 Task: Add a signature Jeffery Brown containing Have a great National Nurses Day, Jeffery Brown to email address softage.2@softage.net and add a label Test scores
Action: Mouse moved to (885, 65)
Screenshot: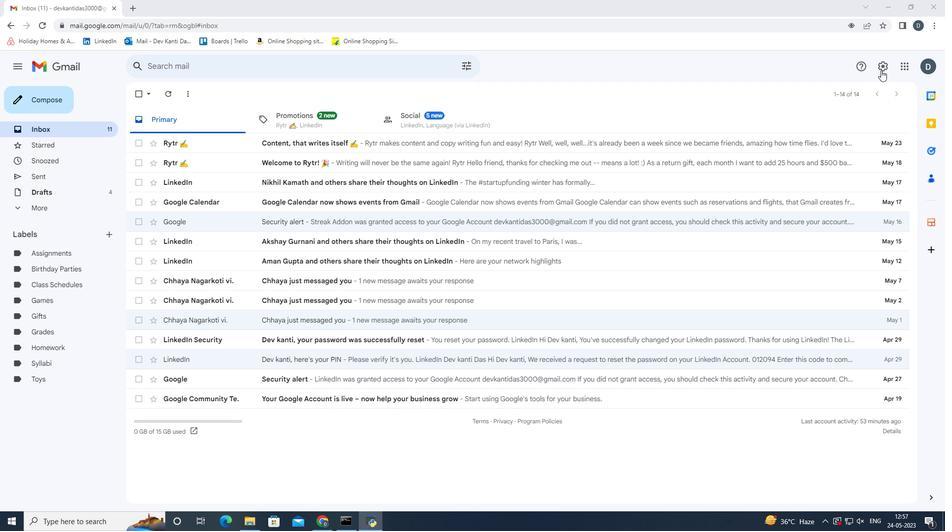 
Action: Mouse pressed left at (885, 65)
Screenshot: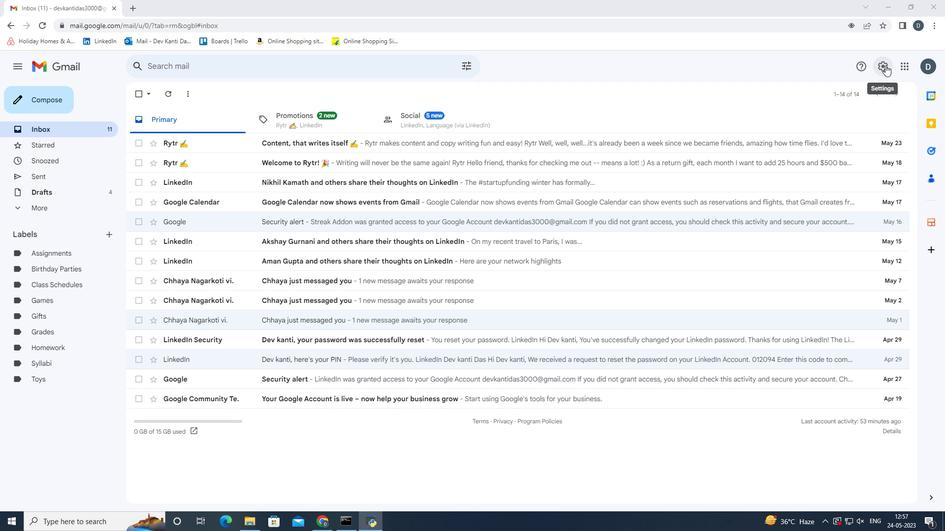 
Action: Mouse moved to (862, 111)
Screenshot: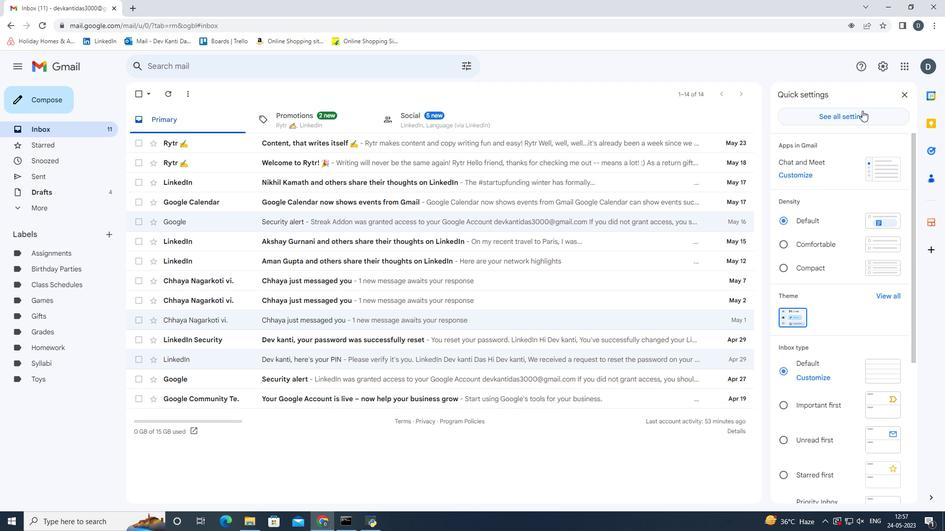 
Action: Mouse pressed left at (862, 111)
Screenshot: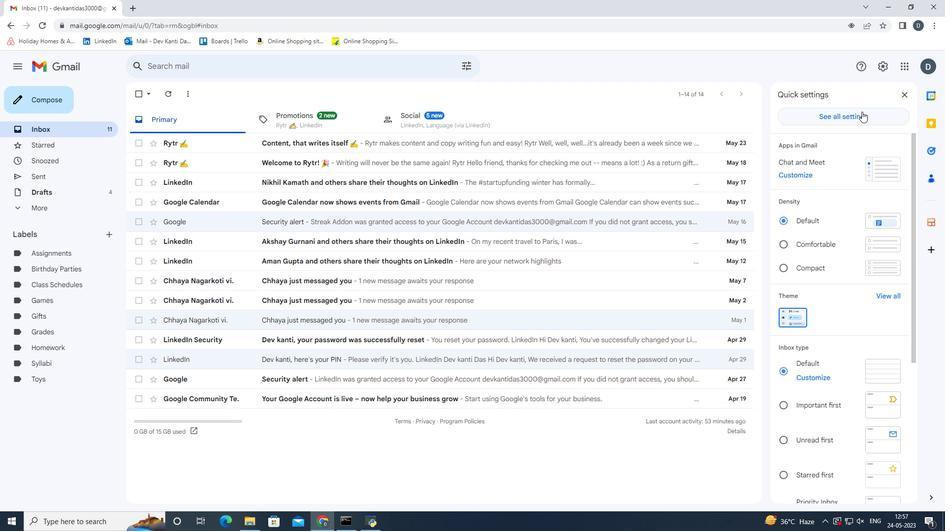 
Action: Mouse moved to (604, 289)
Screenshot: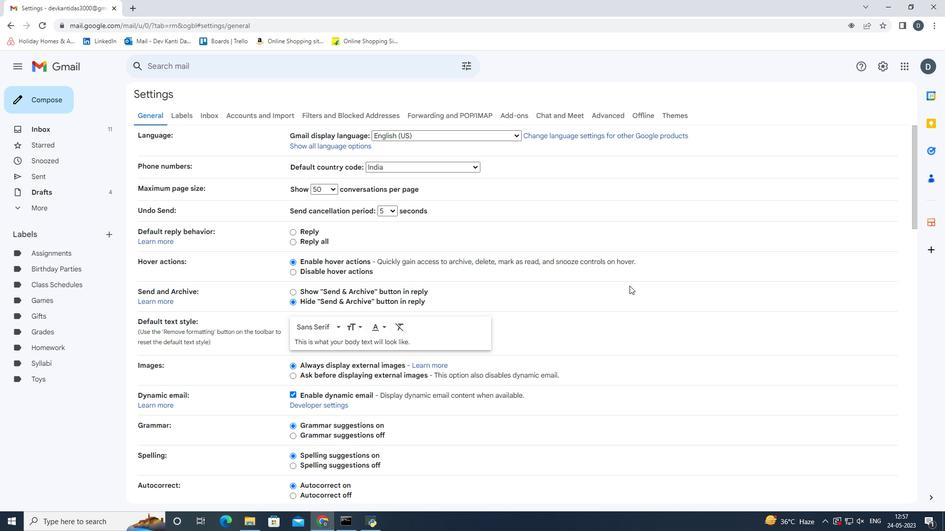 
Action: Mouse scrolled (604, 289) with delta (0, 0)
Screenshot: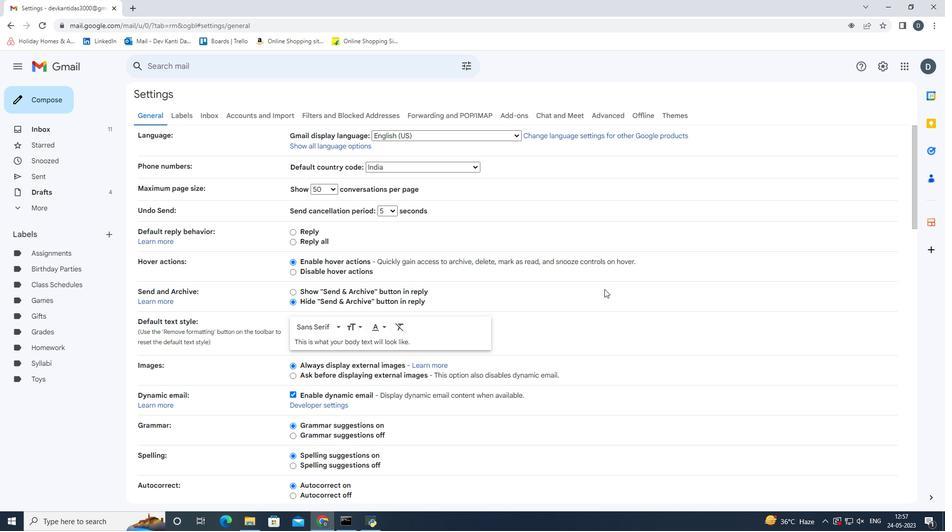 
Action: Mouse scrolled (604, 289) with delta (0, 0)
Screenshot: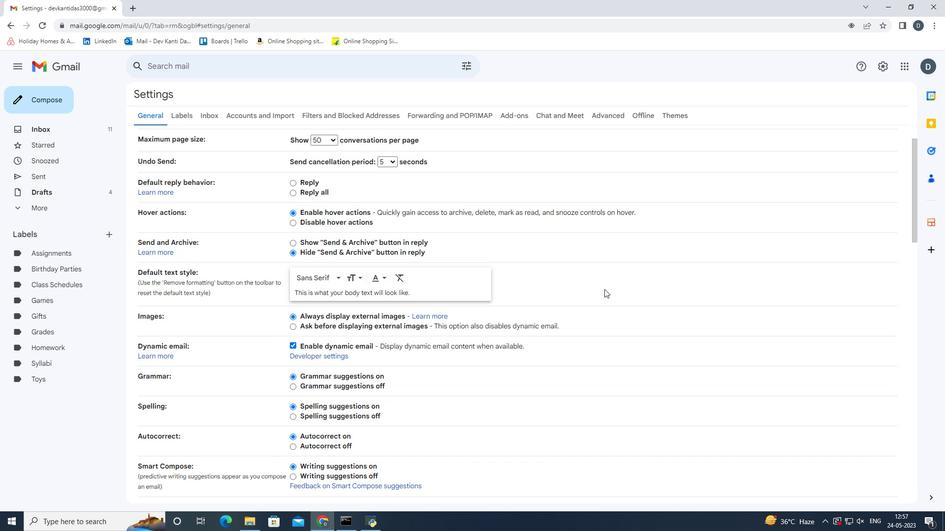 
Action: Mouse scrolled (604, 289) with delta (0, 0)
Screenshot: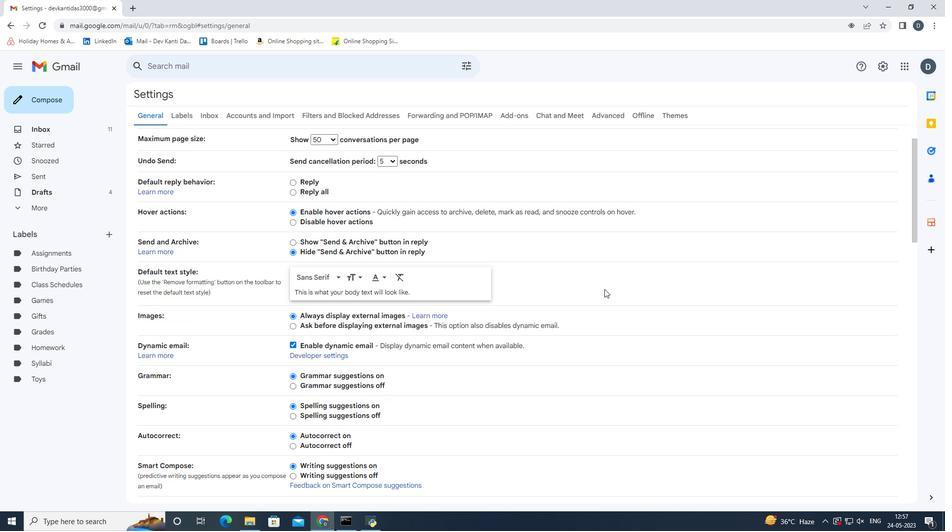 
Action: Mouse scrolled (604, 289) with delta (0, 0)
Screenshot: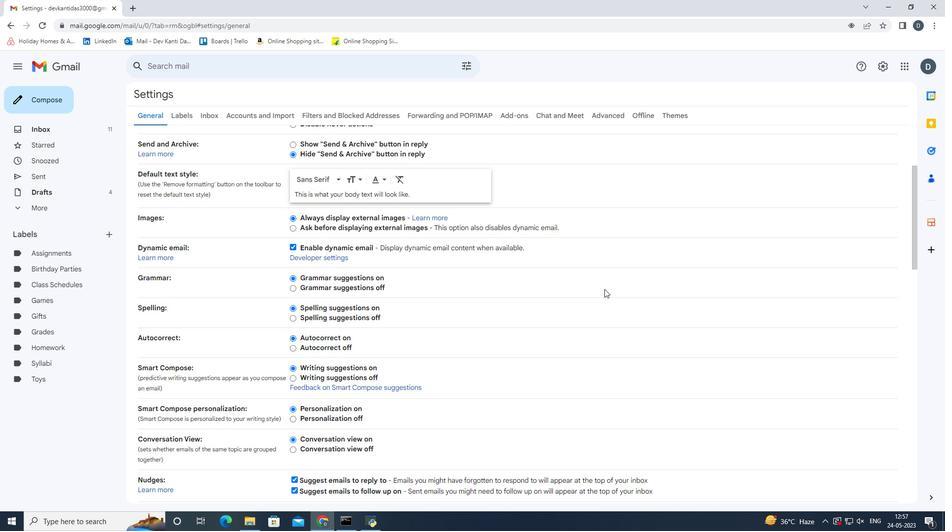 
Action: Mouse scrolled (604, 289) with delta (0, 0)
Screenshot: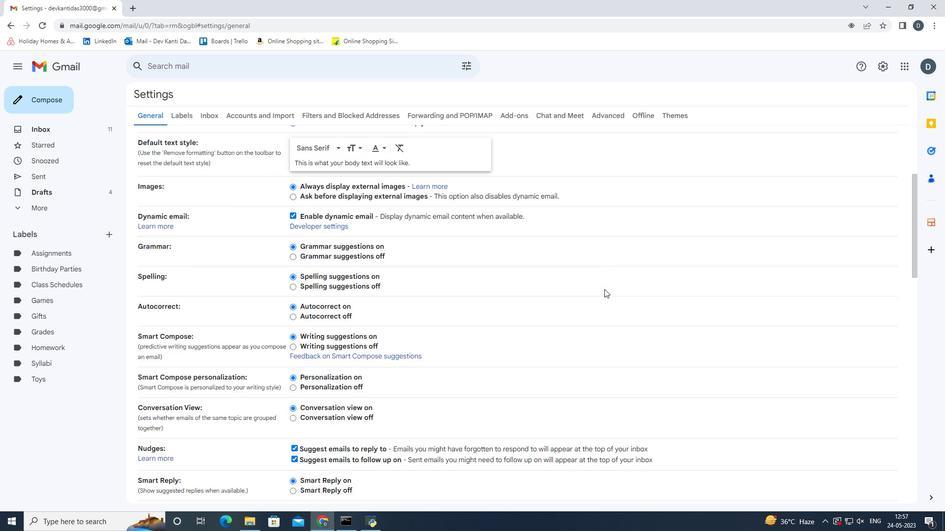 
Action: Mouse scrolled (604, 289) with delta (0, 0)
Screenshot: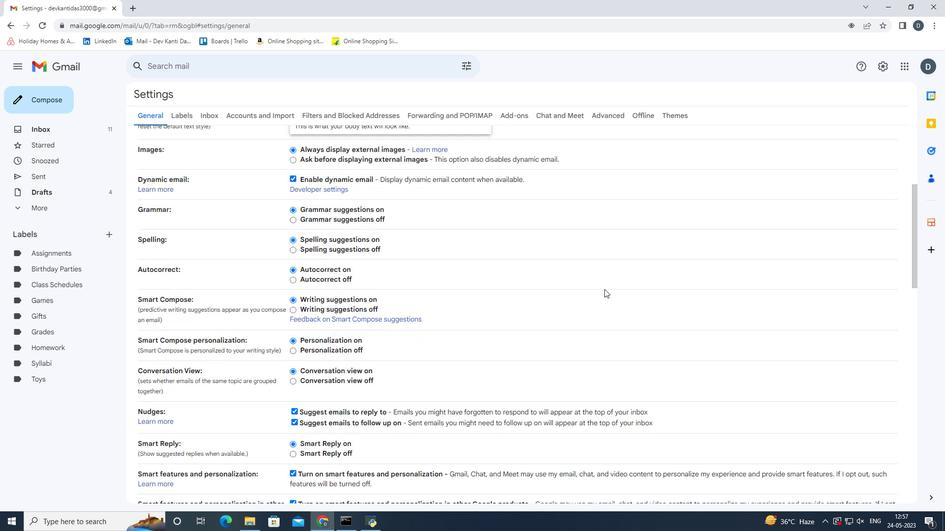 
Action: Mouse scrolled (604, 289) with delta (0, 0)
Screenshot: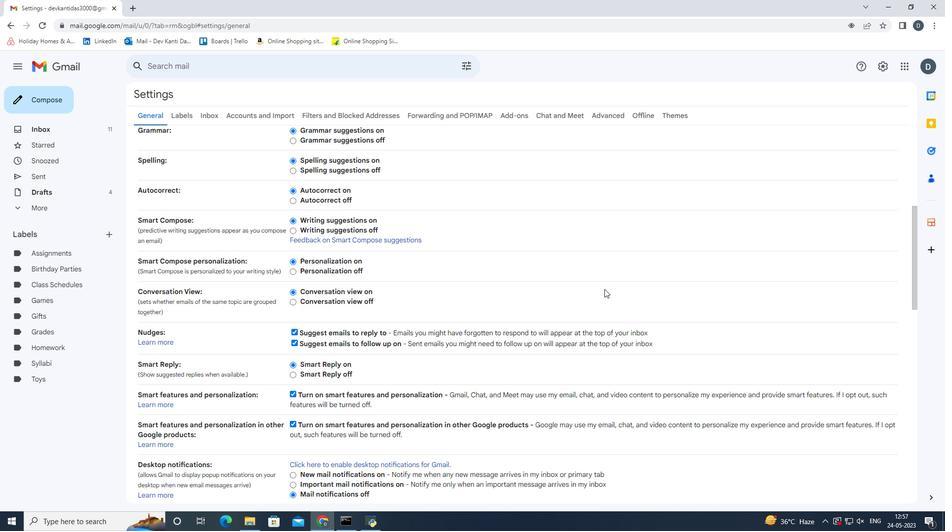 
Action: Mouse scrolled (604, 289) with delta (0, 0)
Screenshot: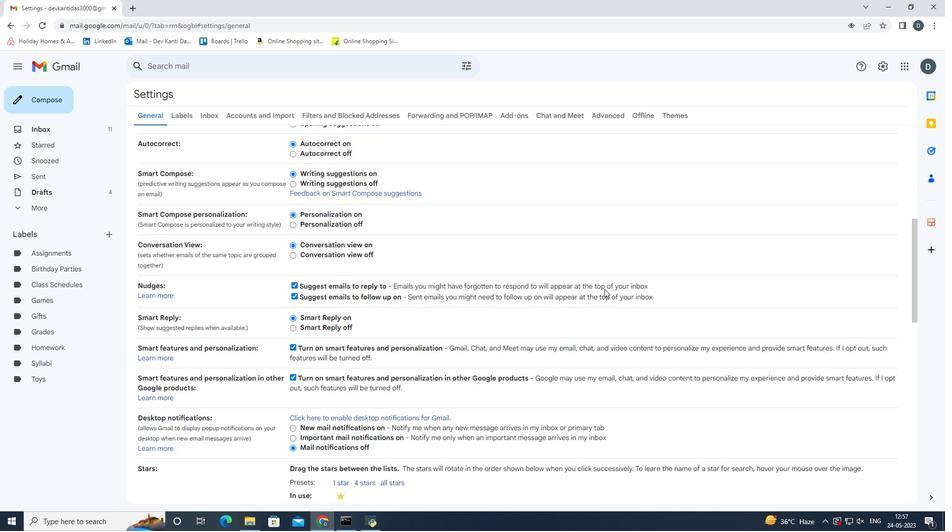 
Action: Mouse scrolled (604, 289) with delta (0, 0)
Screenshot: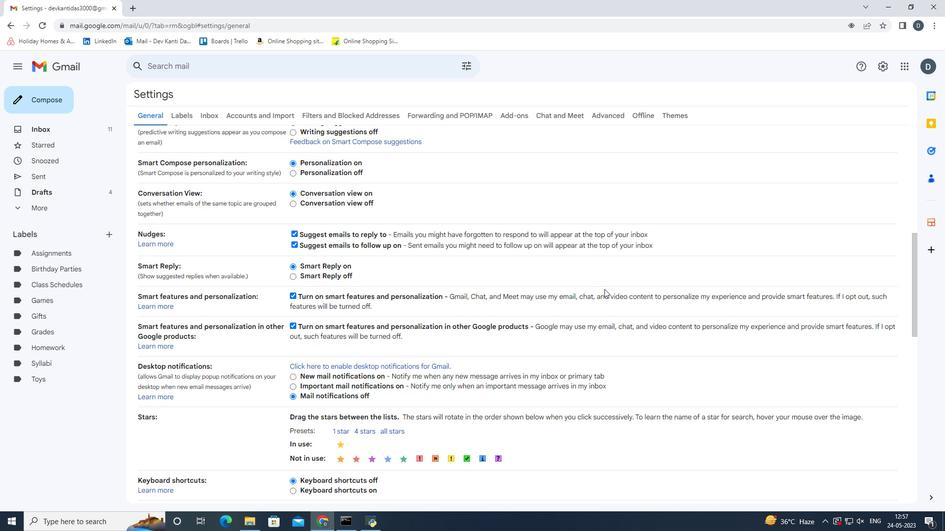 
Action: Mouse scrolled (604, 289) with delta (0, 0)
Screenshot: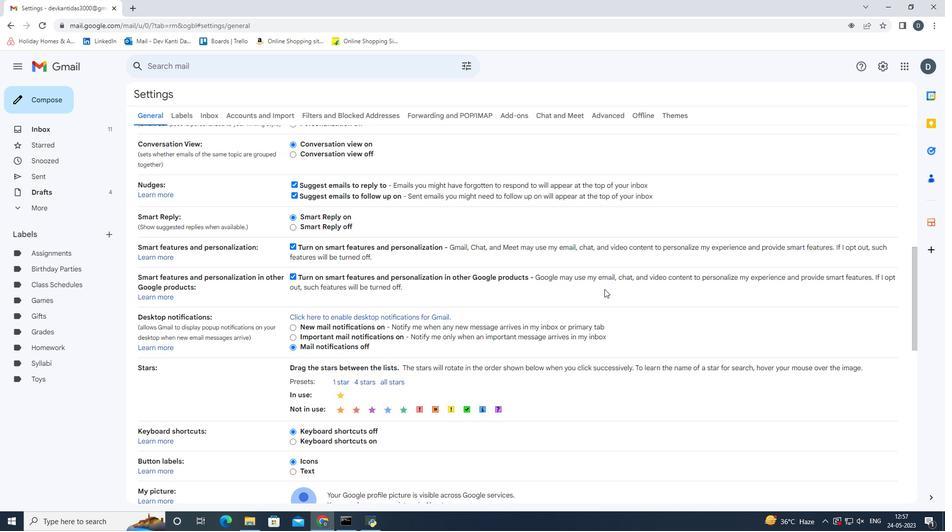 
Action: Mouse scrolled (604, 289) with delta (0, 0)
Screenshot: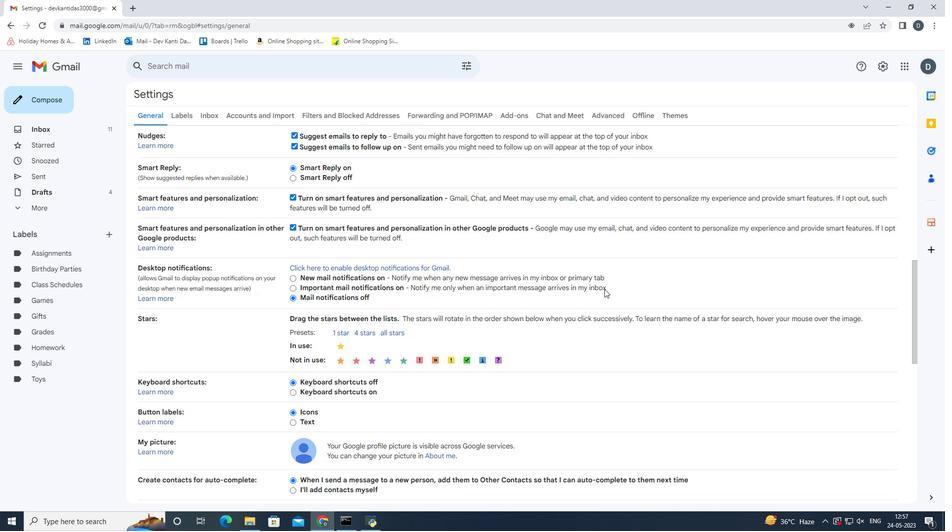 
Action: Mouse scrolled (604, 289) with delta (0, 0)
Screenshot: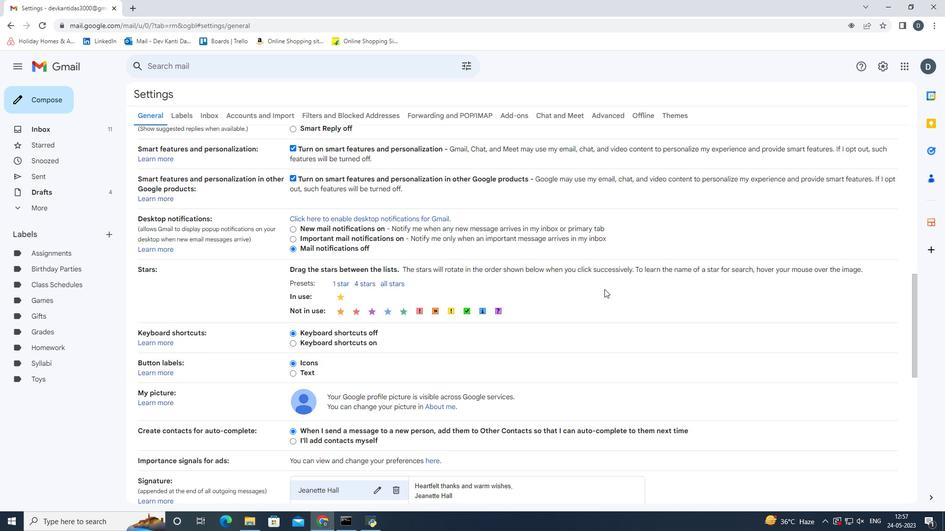 
Action: Mouse scrolled (604, 289) with delta (0, 0)
Screenshot: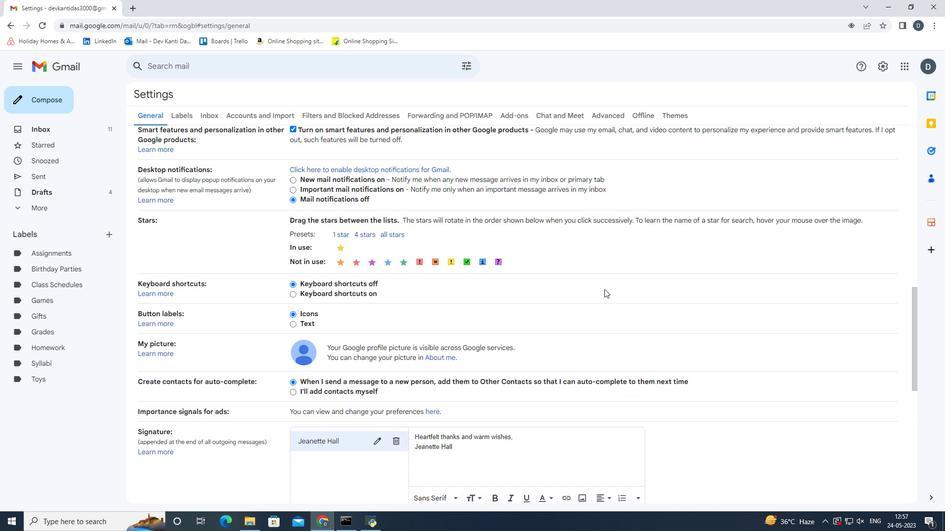 
Action: Mouse scrolled (604, 289) with delta (0, 0)
Screenshot: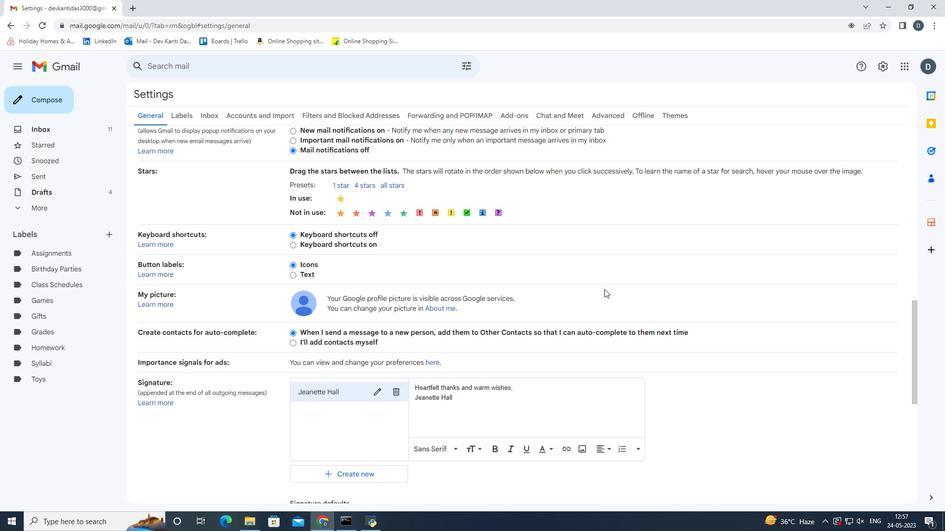 
Action: Mouse scrolled (604, 289) with delta (0, 0)
Screenshot: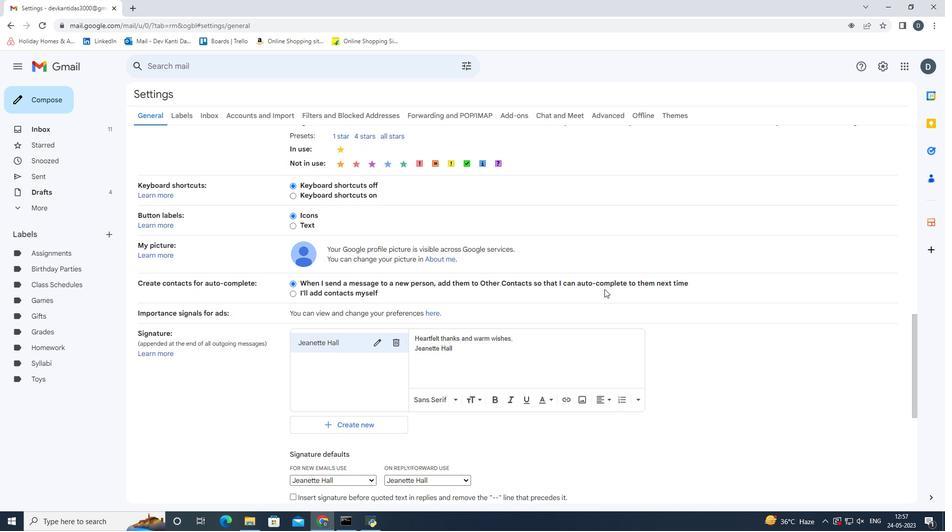 
Action: Mouse scrolled (604, 289) with delta (0, 0)
Screenshot: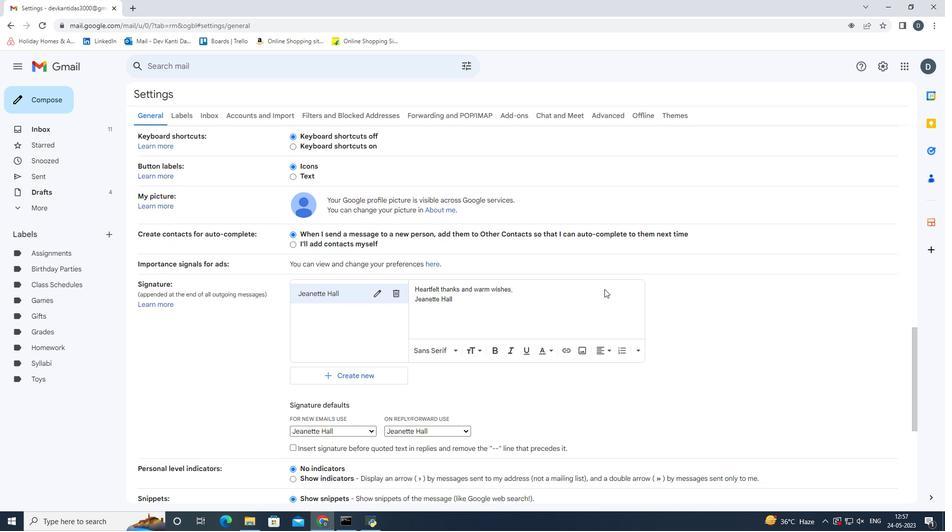 
Action: Mouse moved to (399, 248)
Screenshot: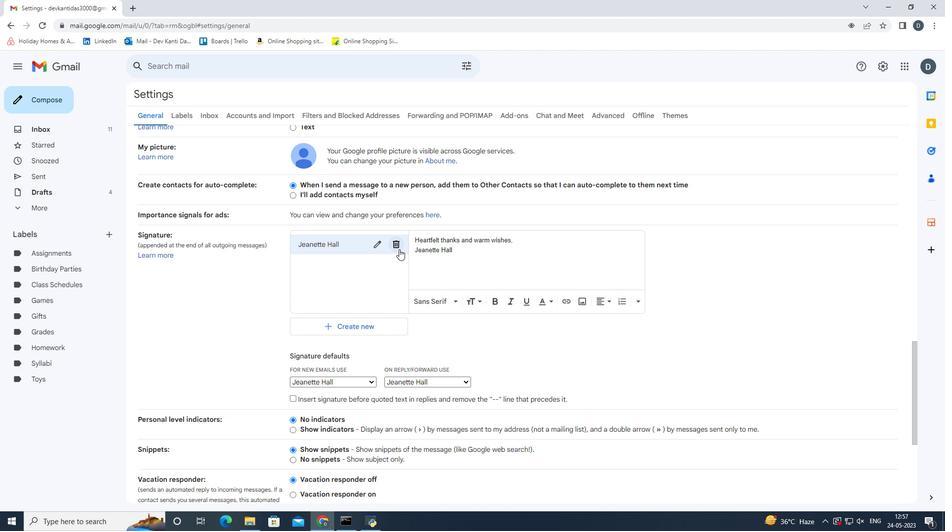 
Action: Mouse pressed left at (399, 248)
Screenshot: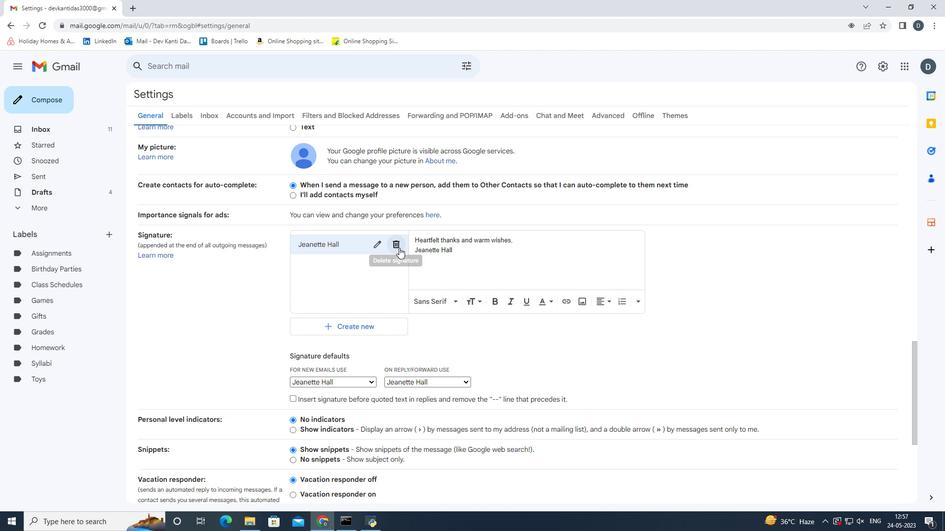 
Action: Mouse moved to (557, 303)
Screenshot: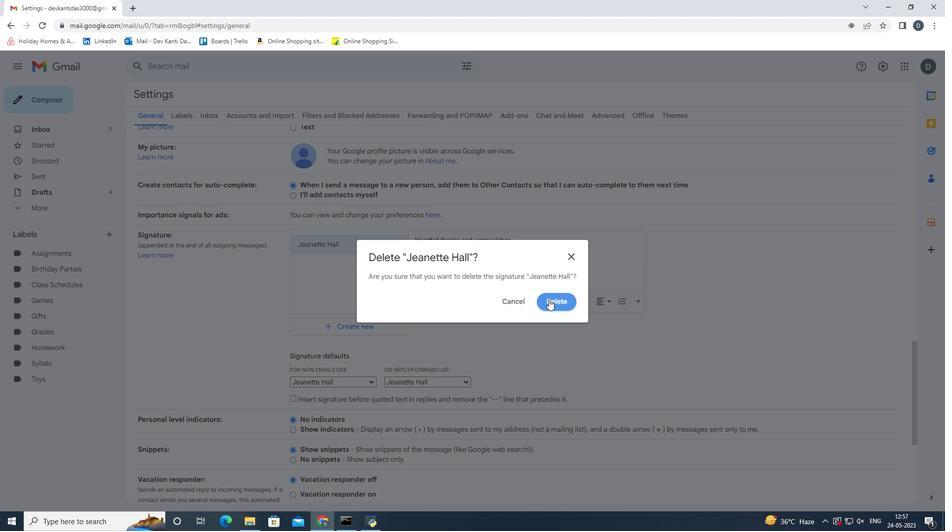 
Action: Mouse pressed left at (557, 303)
Screenshot: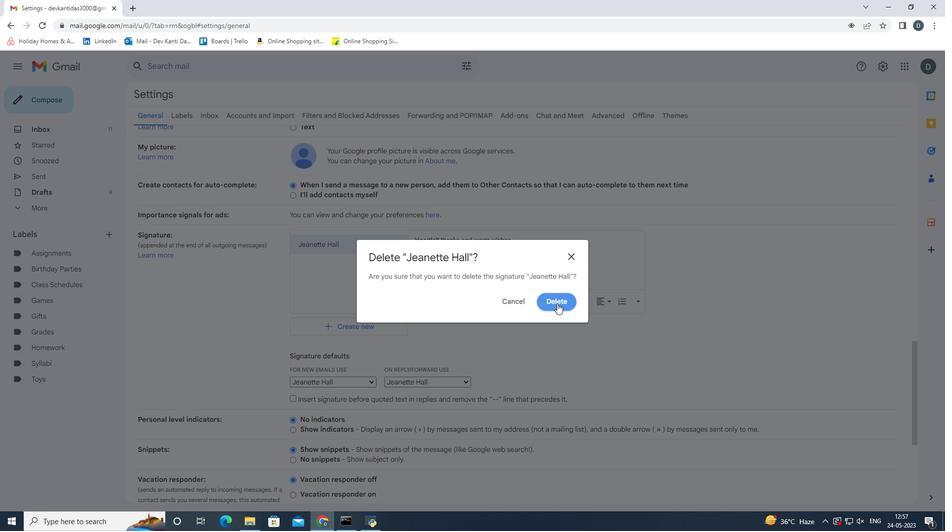 
Action: Mouse moved to (323, 251)
Screenshot: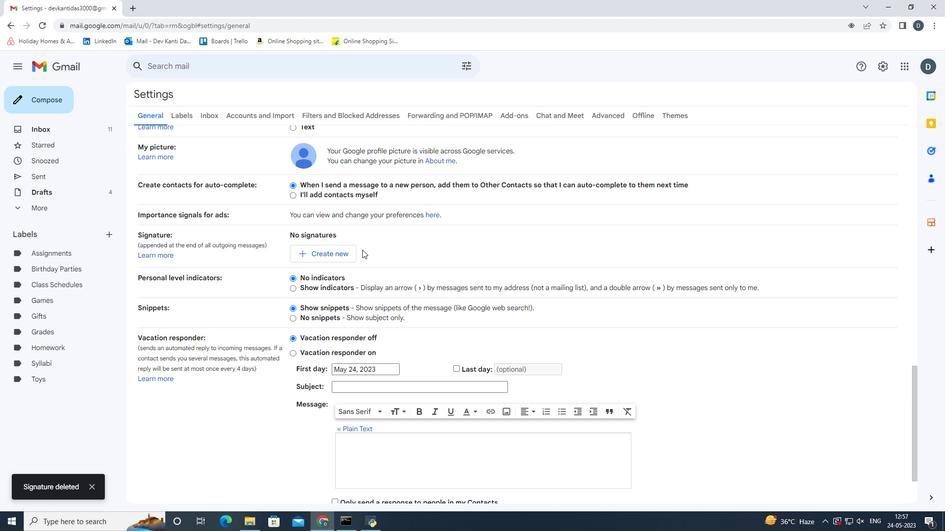 
Action: Mouse pressed left at (323, 251)
Screenshot: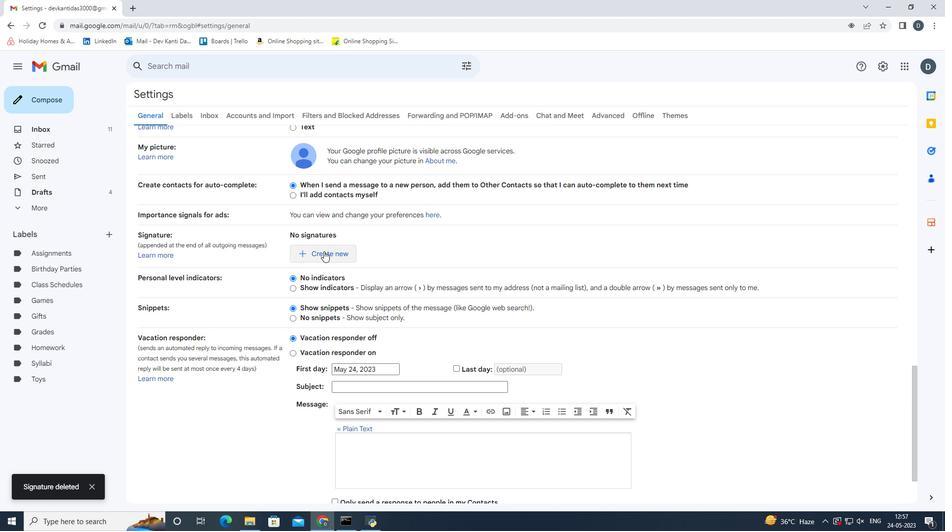 
Action: Mouse moved to (406, 256)
Screenshot: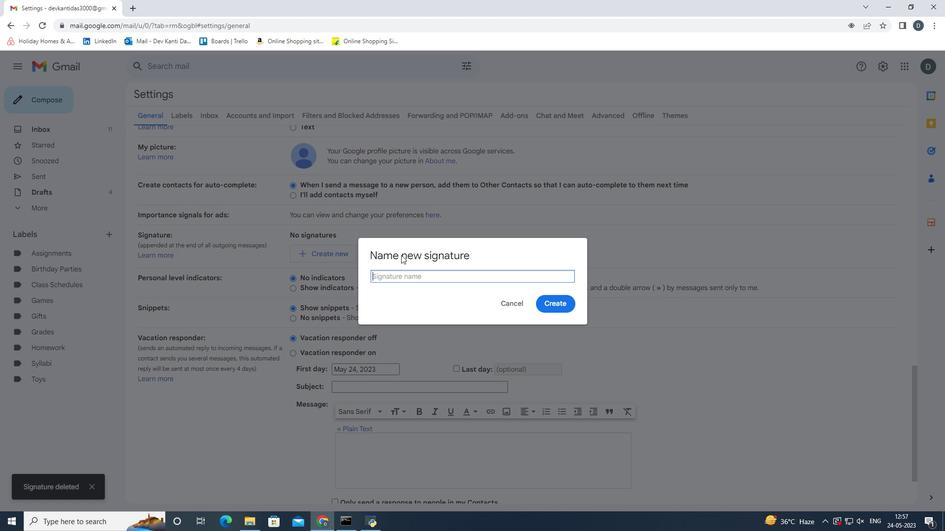 
Action: Key pressed <Key.shift><Key.shift><Key.shift><Key.shift><Key.shift><Key.shift><Key.shift>Jeffery<Key.space><Key.shift>Brown<Key.space><Key.enter>
Screenshot: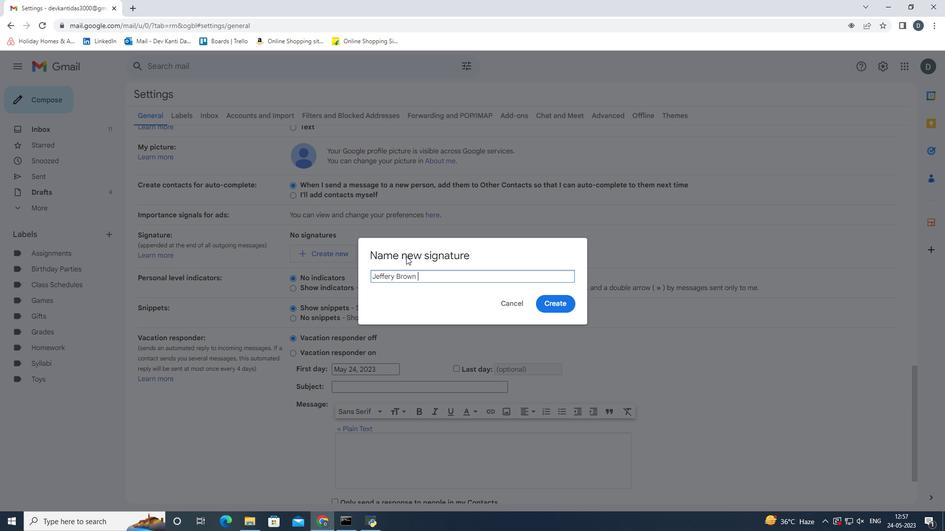 
Action: Mouse moved to (429, 252)
Screenshot: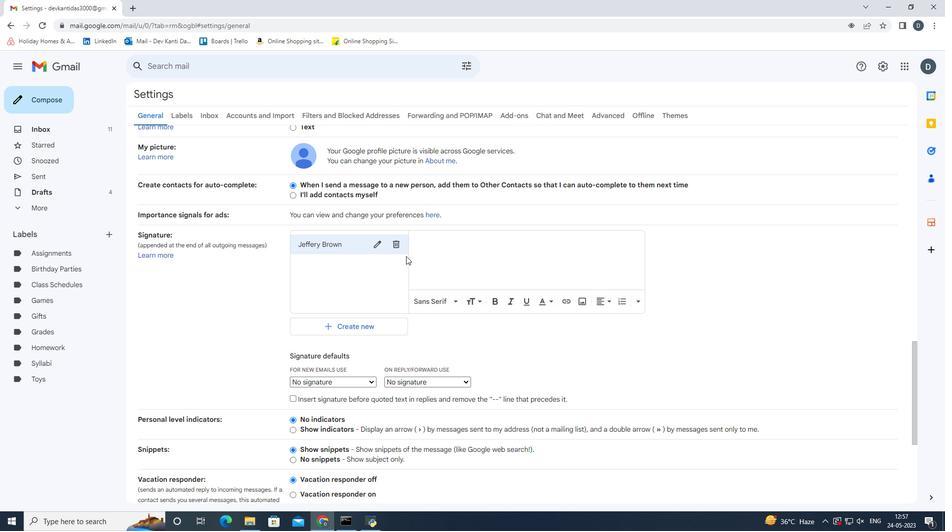 
Action: Mouse pressed left at (429, 252)
Screenshot: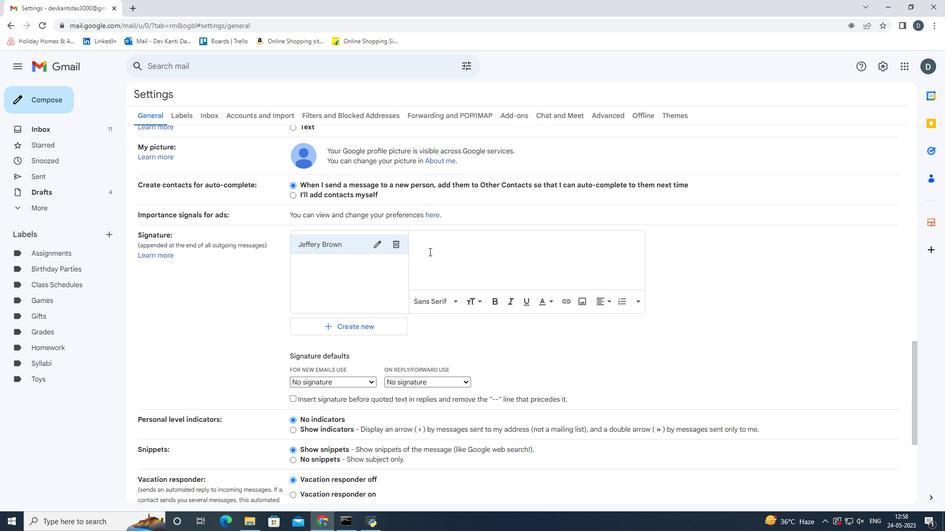 
Action: Key pressed <Key.shift>Have<Key.space>a<Key.space>great<Key.space><Key.shift>National<Key.space><Key.shift><Key.shift><Key.shift><Key.shift>Nurses<Key.space><Key.shift>Dy<Key.backspace>ay,<Key.enter><Key.shift><Key.shift><Key.shift><Key.shift><Key.shift><Key.shift><Key.shift><Key.shift>Jeffery<Key.space><Key.shift>Brown
Screenshot: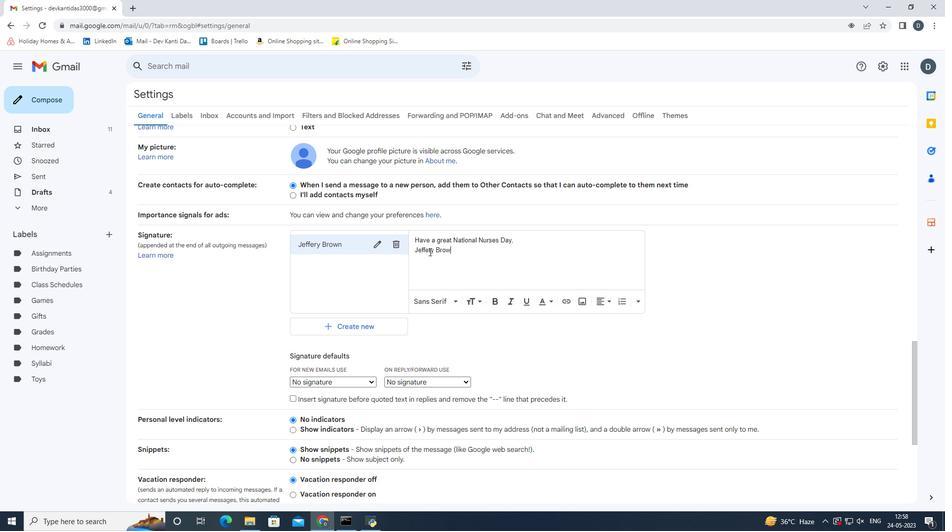 
Action: Mouse moved to (362, 379)
Screenshot: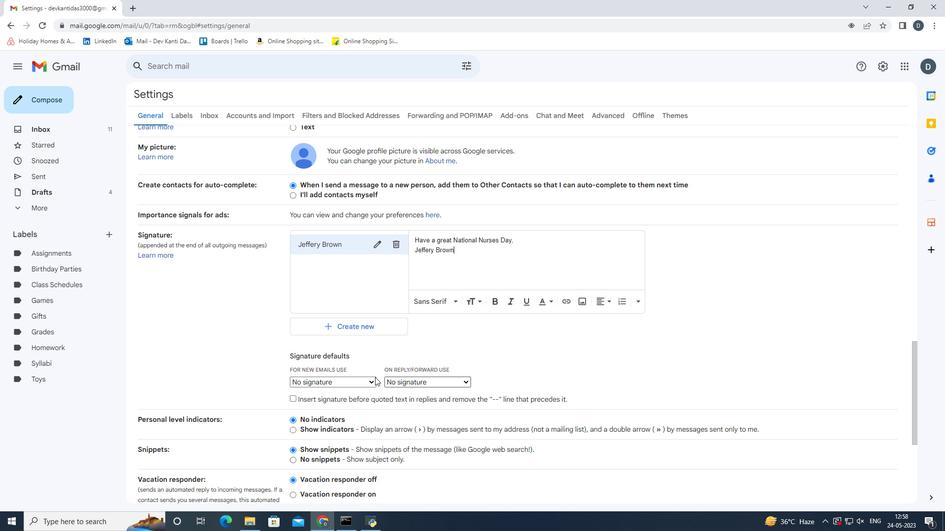 
Action: Mouse pressed left at (362, 379)
Screenshot: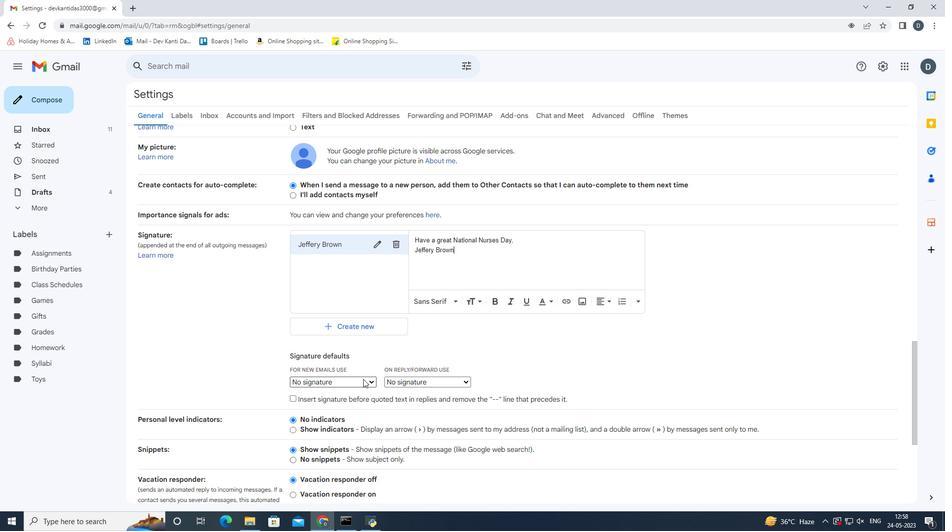 
Action: Mouse moved to (359, 401)
Screenshot: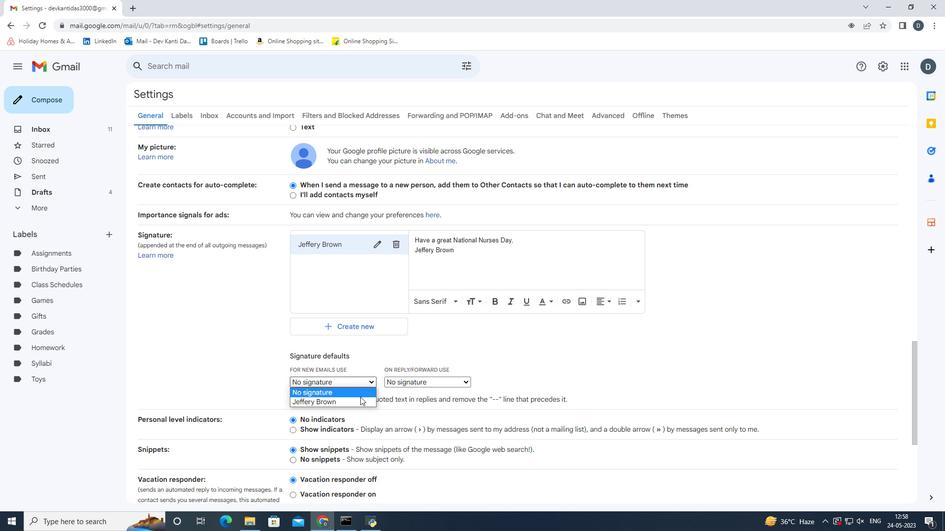 
Action: Mouse pressed left at (359, 401)
Screenshot: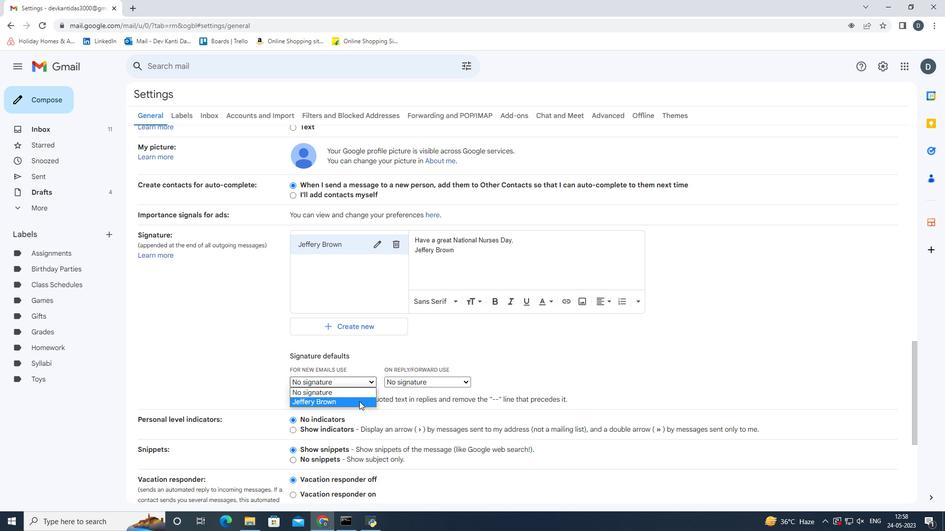 
Action: Mouse moved to (420, 379)
Screenshot: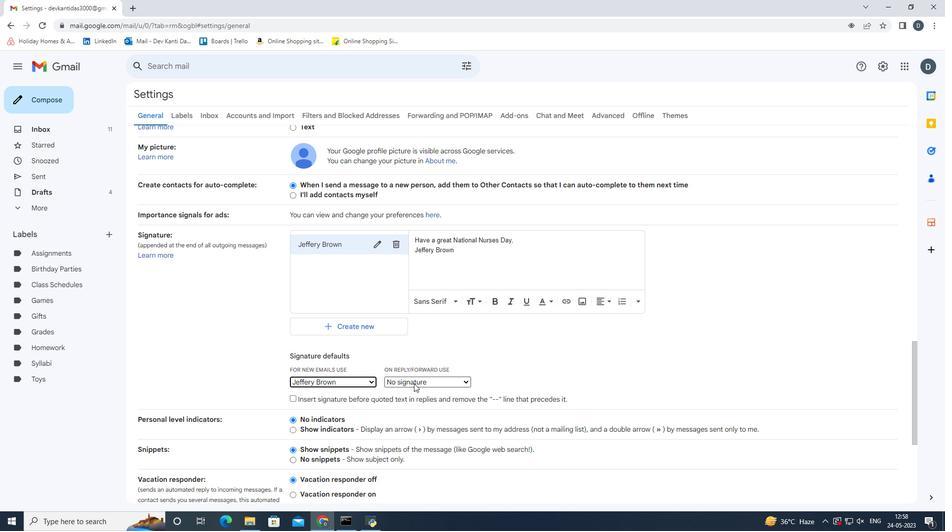 
Action: Mouse pressed left at (420, 379)
Screenshot: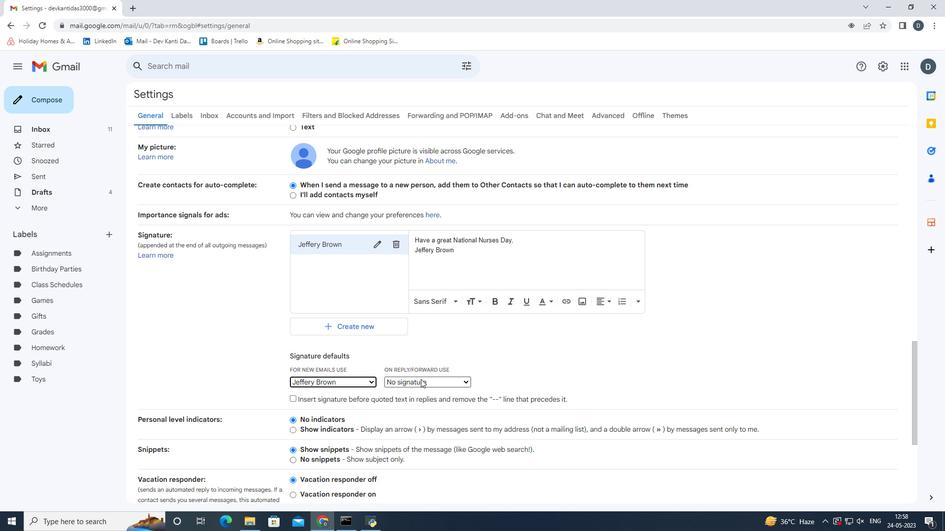 
Action: Mouse moved to (419, 400)
Screenshot: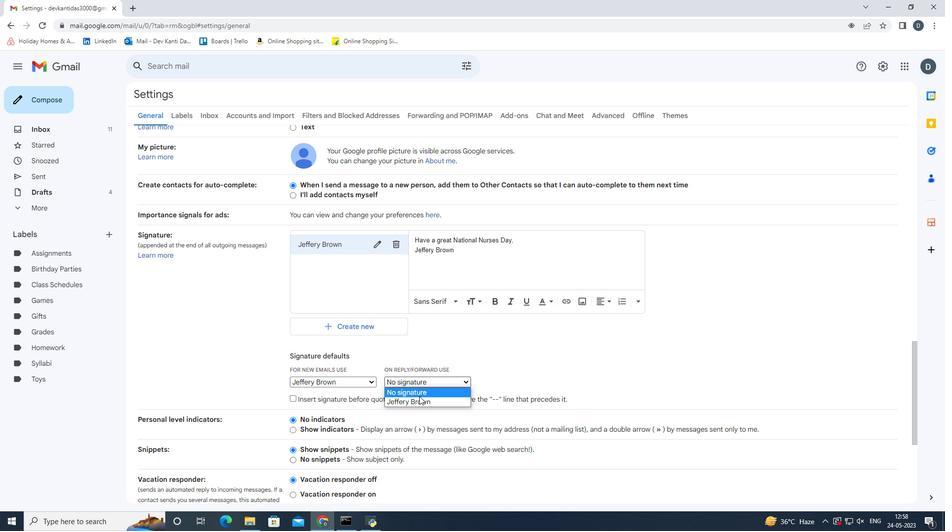 
Action: Mouse pressed left at (419, 400)
Screenshot: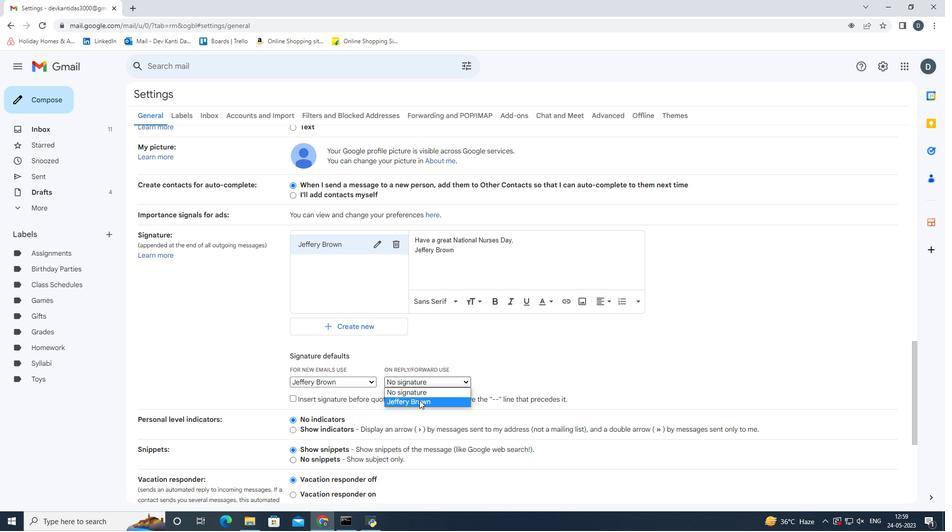 
Action: Mouse moved to (579, 380)
Screenshot: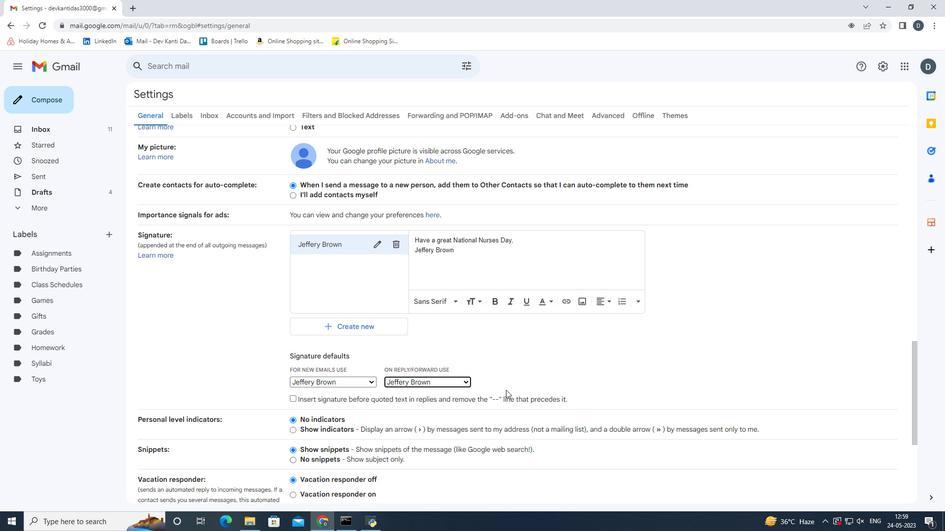 
Action: Mouse scrolled (579, 379) with delta (0, 0)
Screenshot: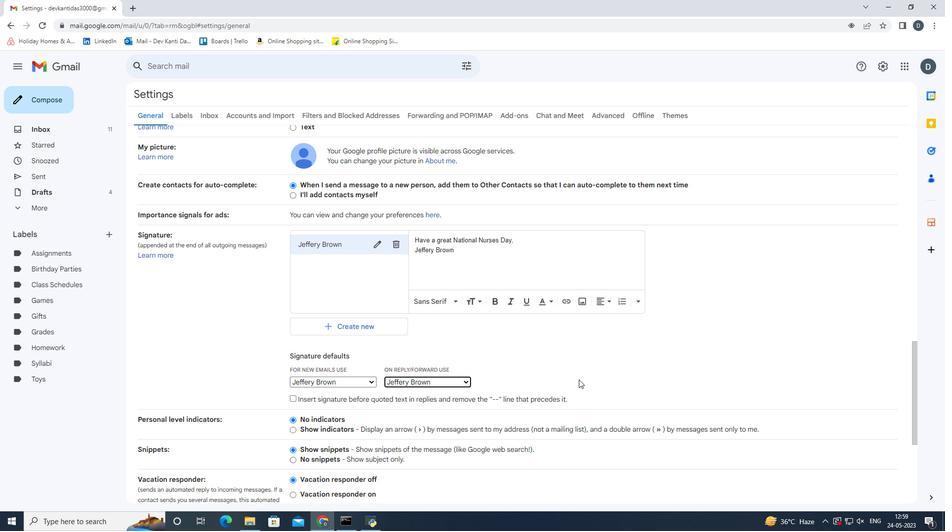 
Action: Mouse scrolled (579, 379) with delta (0, 0)
Screenshot: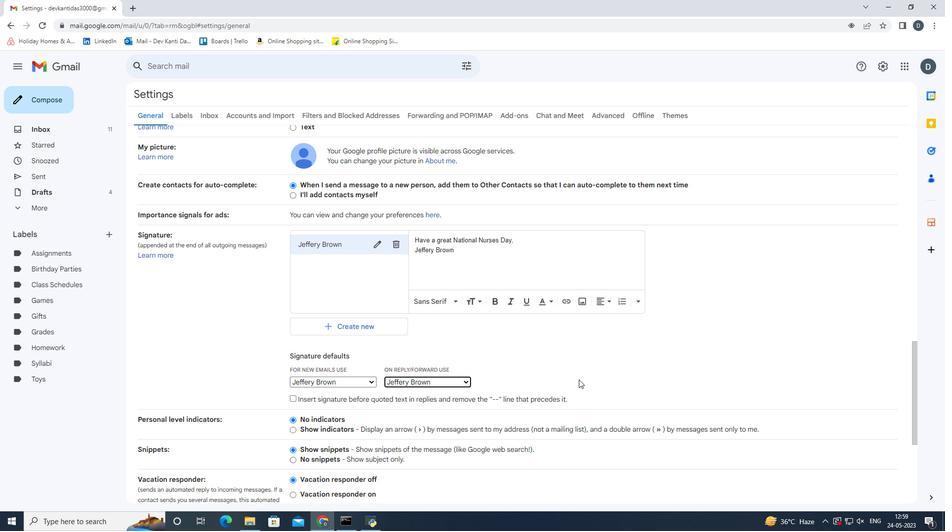 
Action: Mouse scrolled (579, 379) with delta (0, 0)
Screenshot: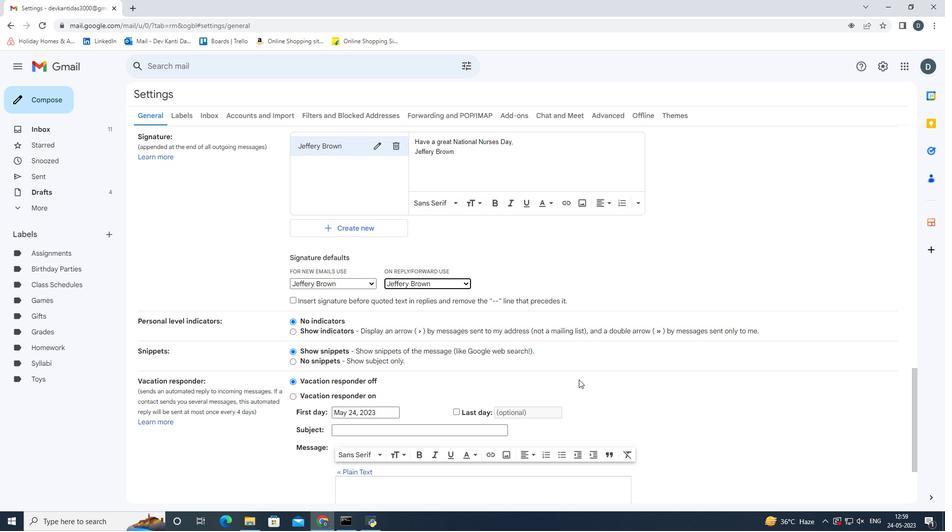 
Action: Mouse scrolled (579, 379) with delta (0, 0)
Screenshot: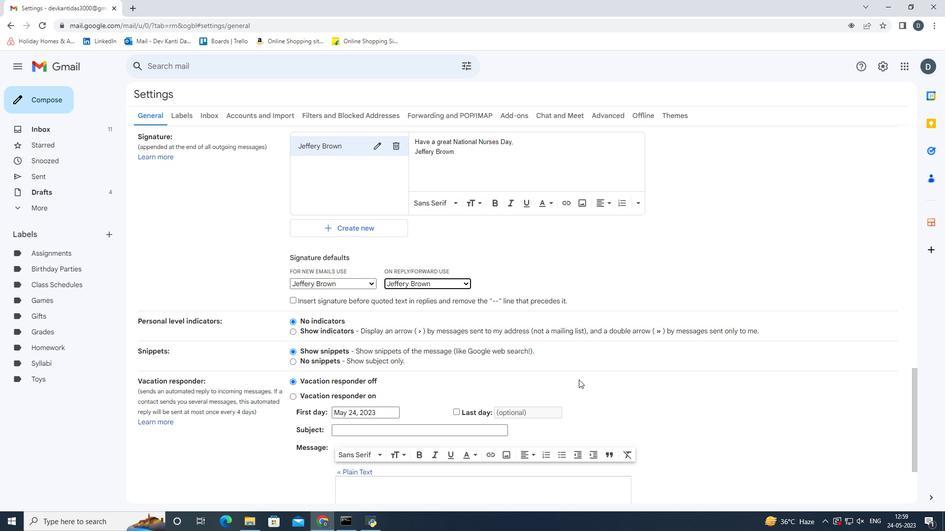 
Action: Mouse moved to (490, 466)
Screenshot: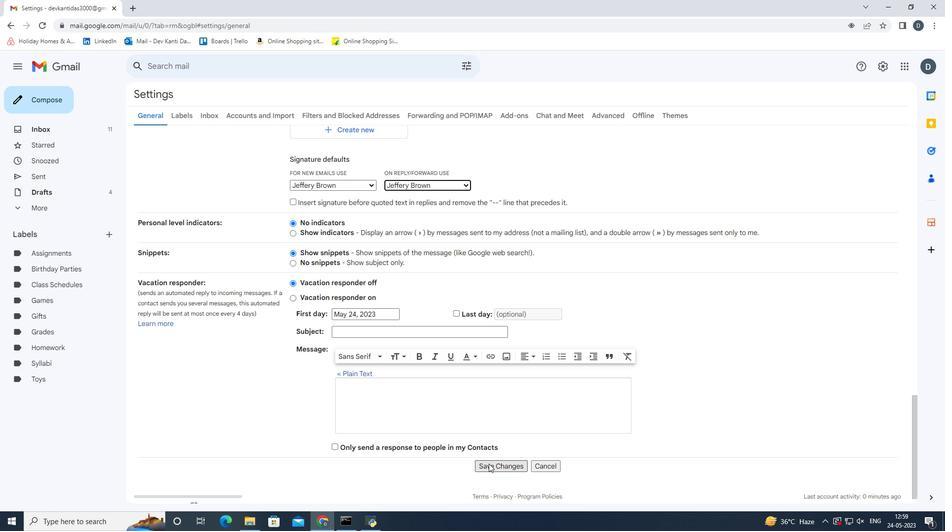 
Action: Mouse pressed left at (490, 466)
Screenshot: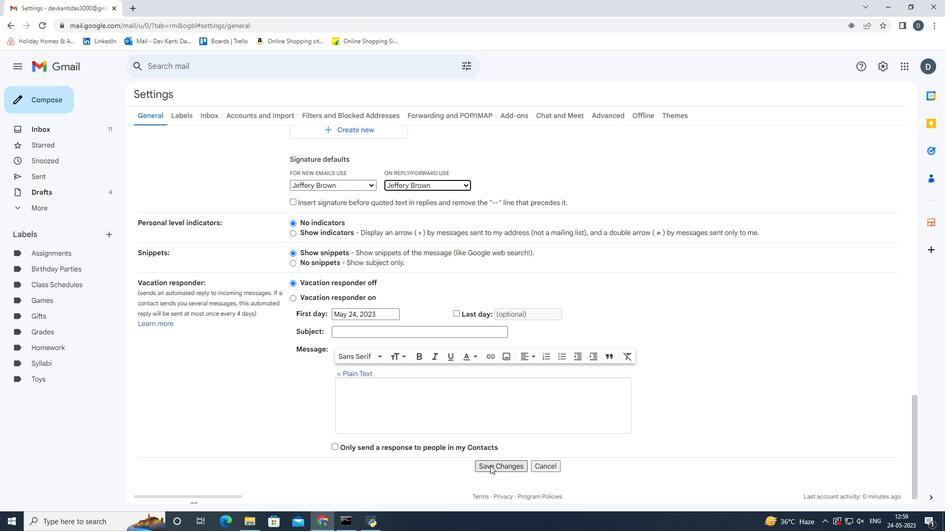 
Action: Mouse moved to (60, 95)
Screenshot: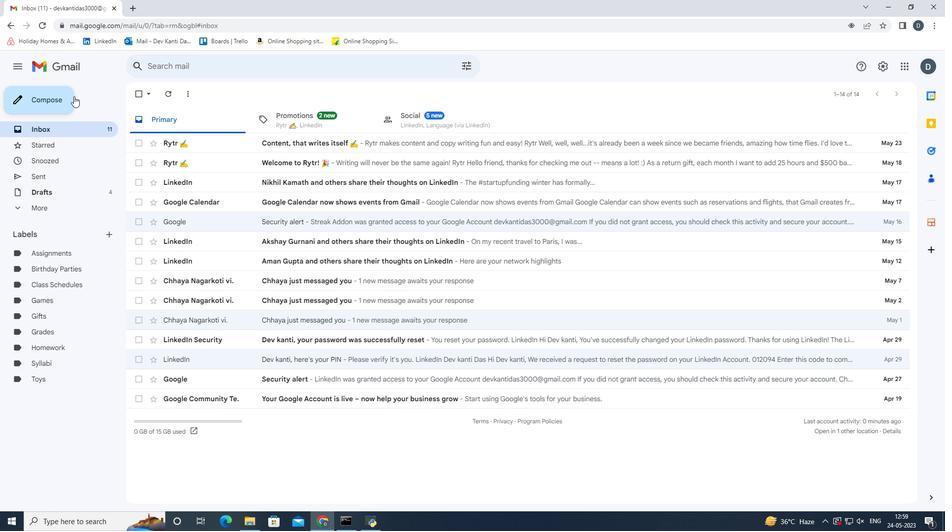 
Action: Mouse pressed left at (60, 95)
Screenshot: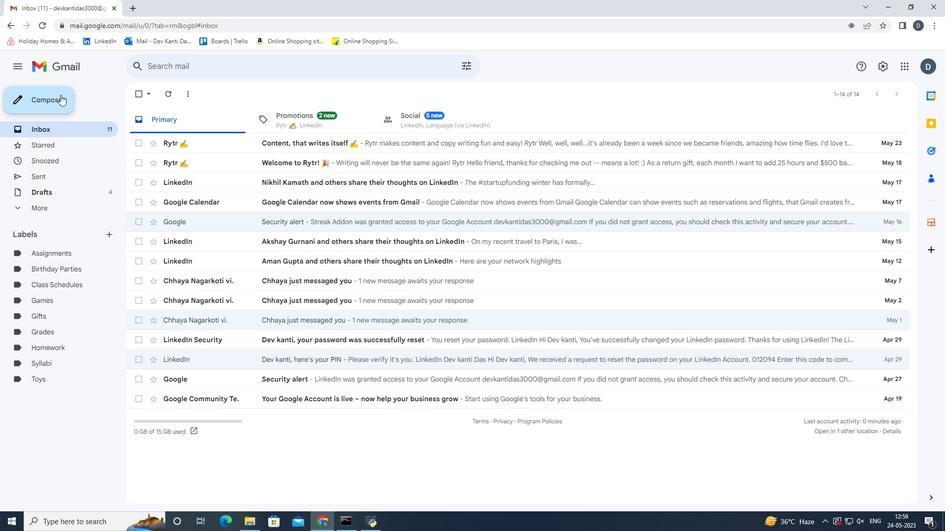 
Action: Mouse moved to (689, 244)
Screenshot: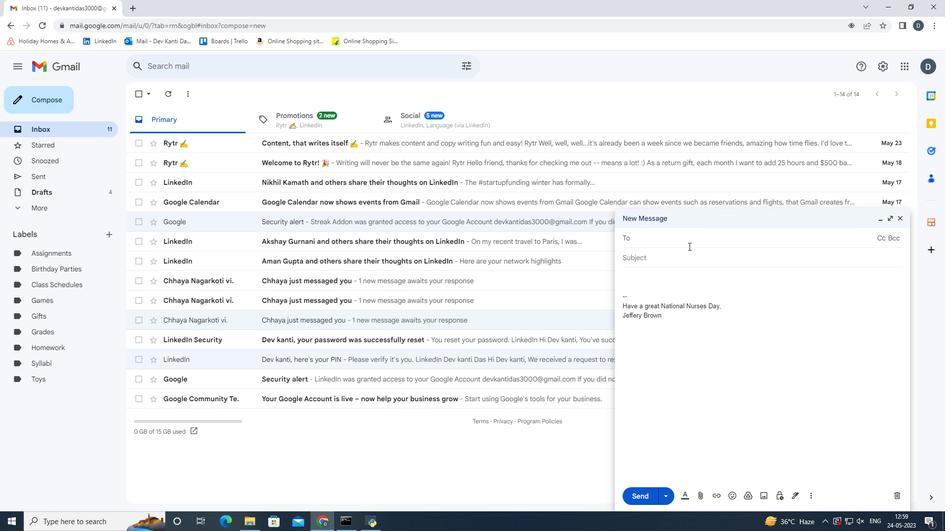 
Action: Key pressed <Key.shift><Key.shift><Key.shift><Key.shift><Key.shift><Key.shift><Key.shift><Key.shift><Key.shift><Key.shift><Key.shift><Key.shift>Softage.2<Key.shift>@softage.net<Key.enter>
Screenshot: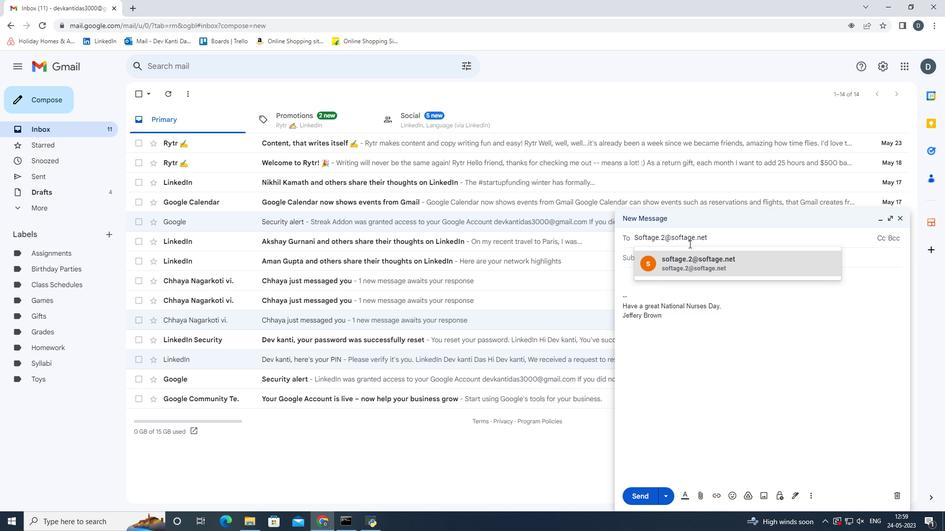 
Action: Mouse moved to (810, 498)
Screenshot: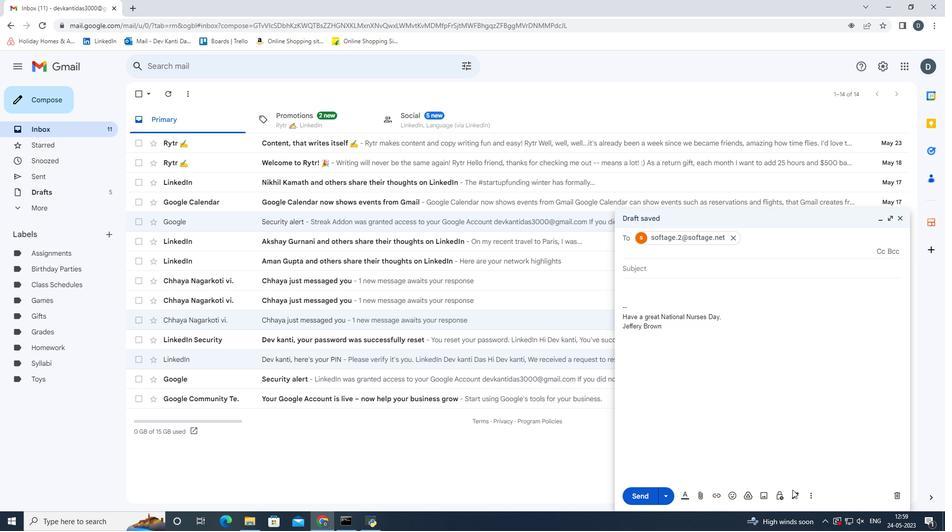 
Action: Mouse pressed left at (810, 498)
Screenshot: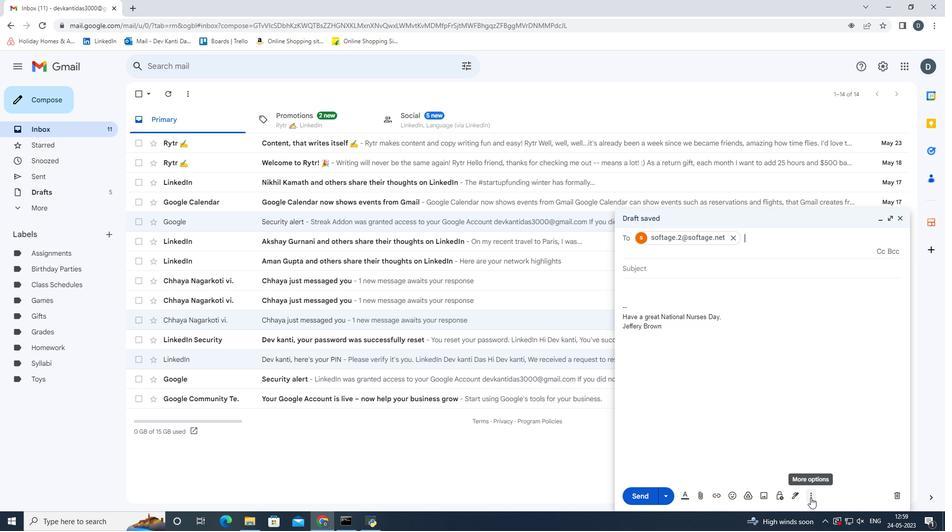 
Action: Mouse moved to (760, 384)
Screenshot: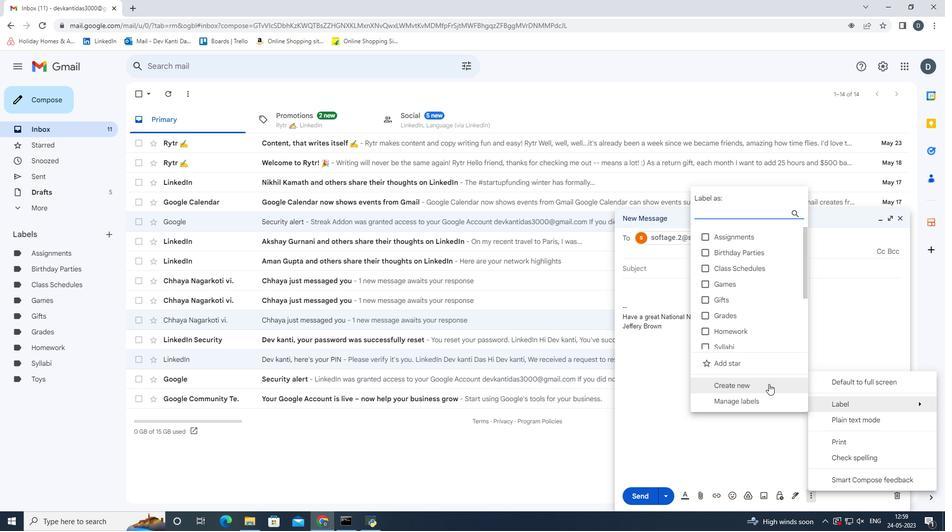
Action: Mouse pressed left at (760, 384)
Screenshot: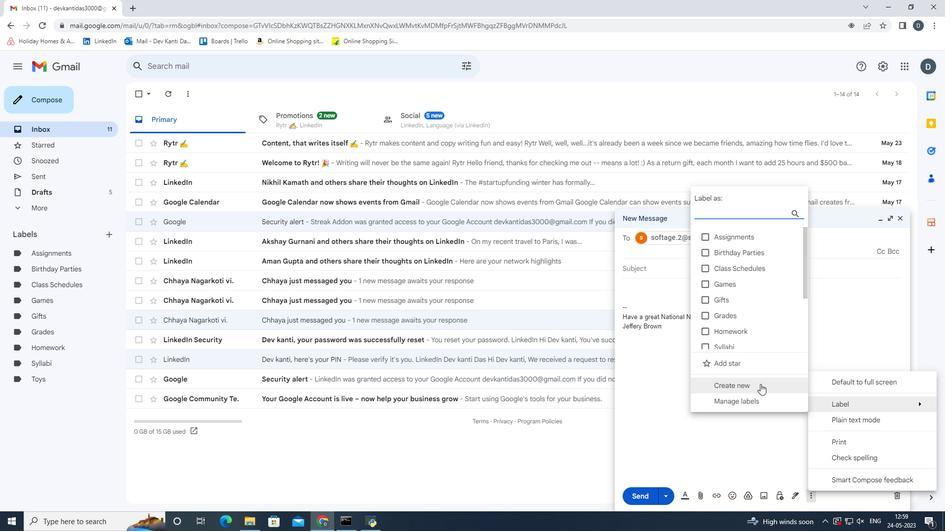 
Action: Mouse moved to (479, 269)
Screenshot: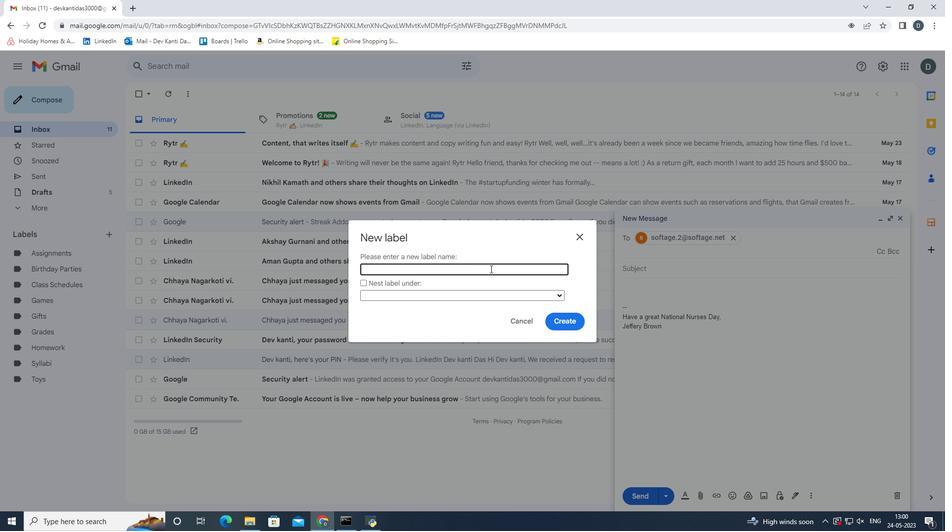 
Action: Key pressed <Key.shift><Key.shift><Key.shift><Key.shift><Key.shift><Key.shift><Key.shift><Key.shift><Key.shift><Key.shift><Key.shift><Key.shift><Key.shift><Key.shift><Key.shift><Key.shift><Key.shift><Key.shift><Key.shift><Key.shift><Key.shift><Key.shift><Key.shift><Key.shift><Key.shift><Key.shift><Key.shift><Key.shift><Key.shift><Key.shift><Key.shift><Key.shift><Key.shift><Key.shift><Key.shift><Key.shift><Key.shift><Key.shift><Key.shift><Key.shift><Key.shift><Key.shift><Key.shift><Key.shift><Key.shift><Key.shift><Key.shift><Key.shift><Key.shift><Key.shift><Key.shift><Key.shift><Key.shift><Key.shift><Key.shift><Key.shift><Key.shift><Key.shift><Key.shift>Test<Key.space>scores<Key.enter>
Screenshot: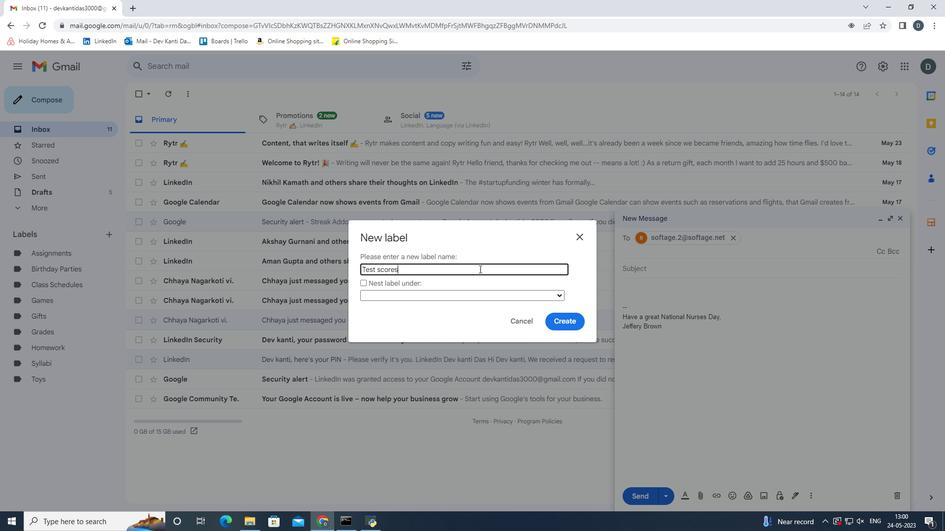 
Action: Mouse moved to (647, 493)
Screenshot: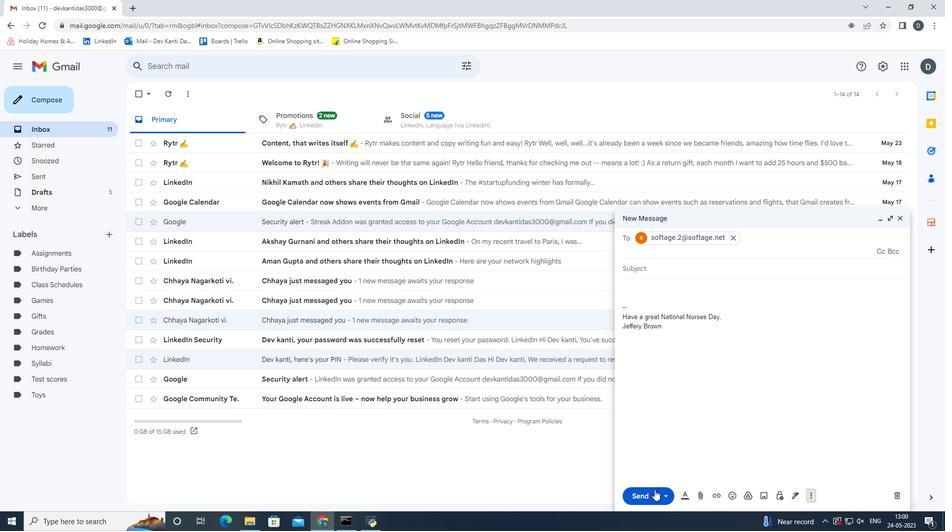 
Action: Mouse pressed left at (647, 493)
Screenshot: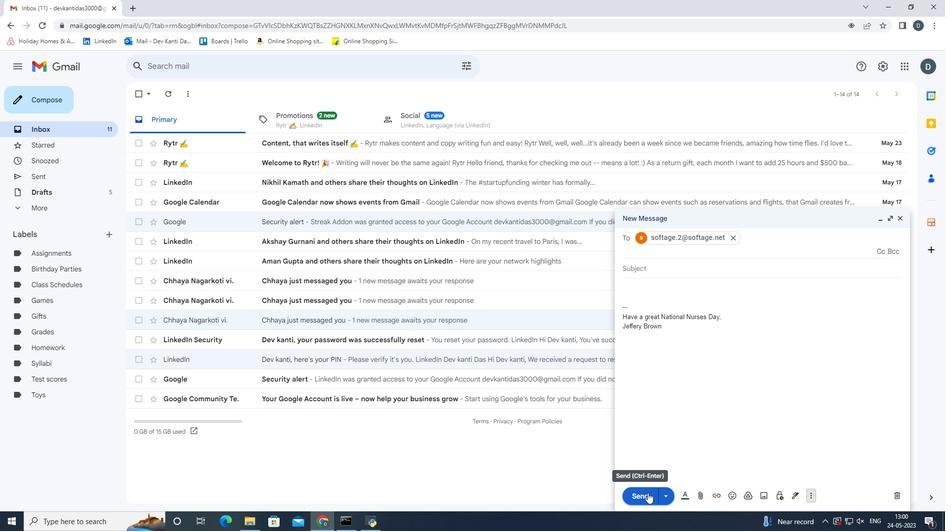 
